 Task: Add Pacifico Clara 12 Pk Can to the cart.
Action: Mouse moved to (970, 333)
Screenshot: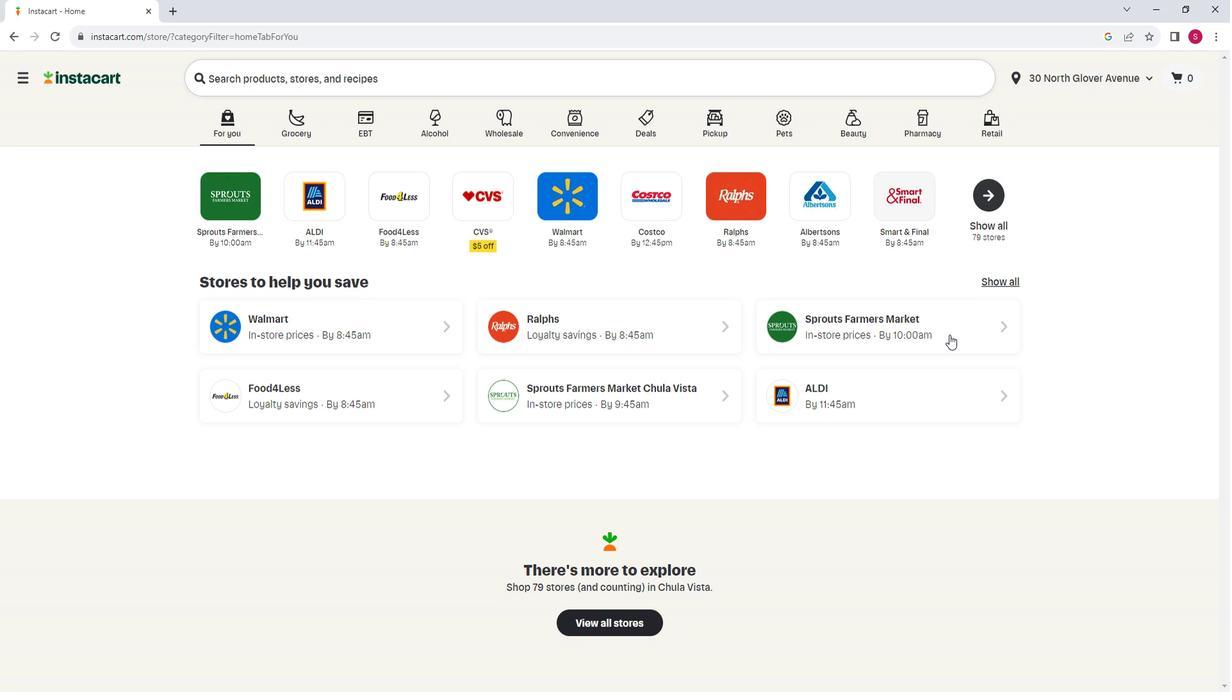 
Action: Mouse pressed left at (970, 333)
Screenshot: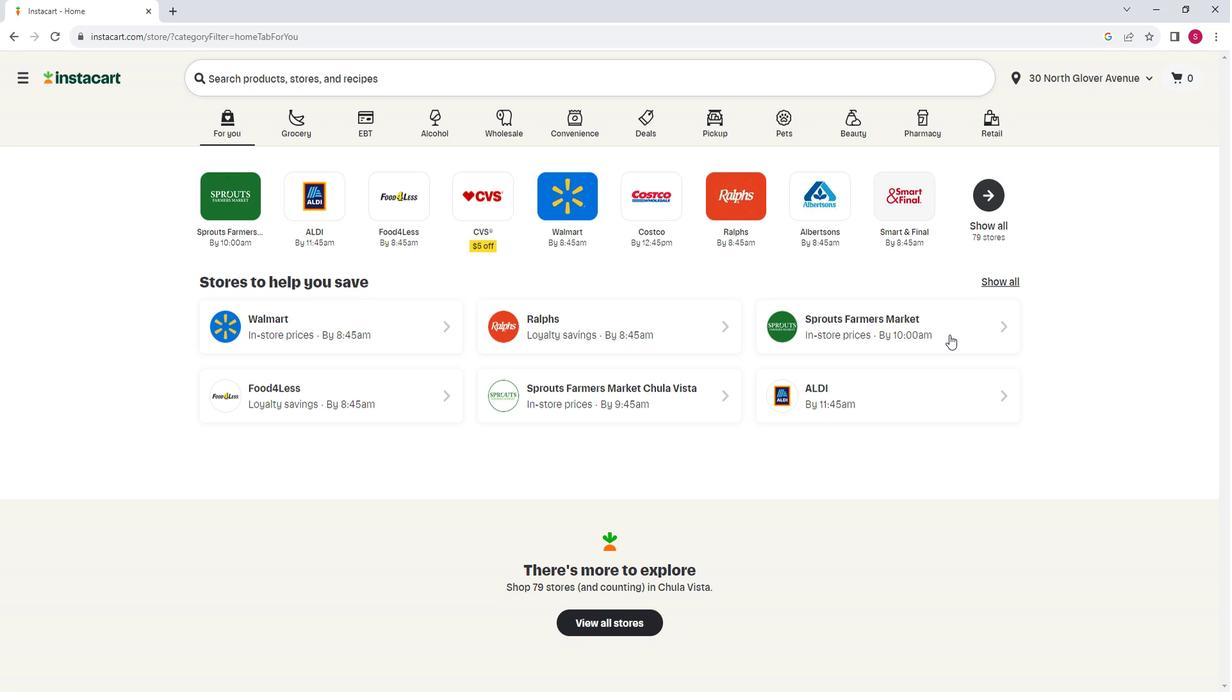 
Action: Mouse moved to (98, 397)
Screenshot: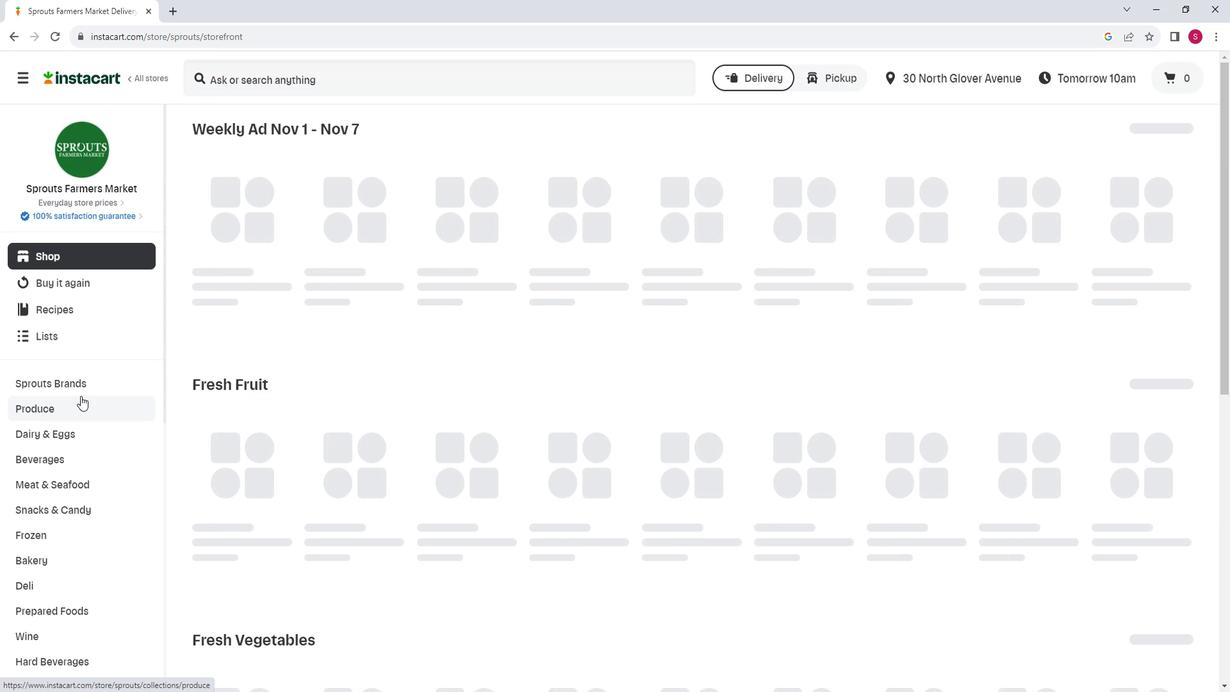 
Action: Mouse scrolled (98, 396) with delta (0, 0)
Screenshot: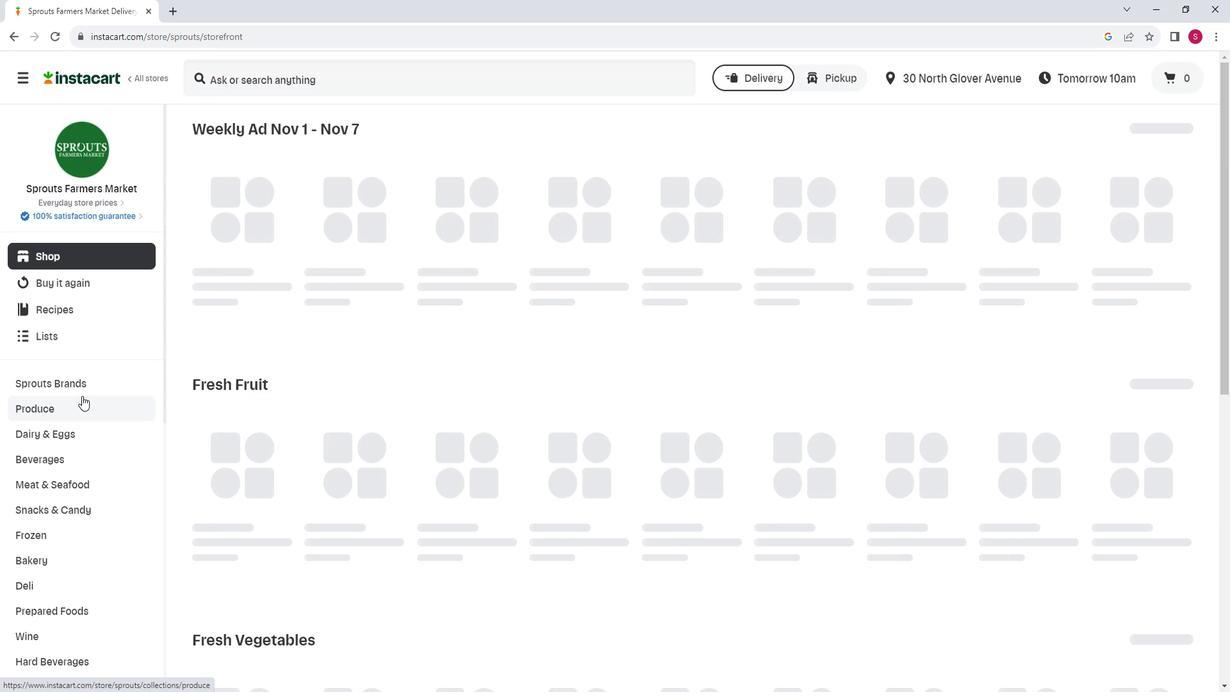 
Action: Mouse moved to (99, 397)
Screenshot: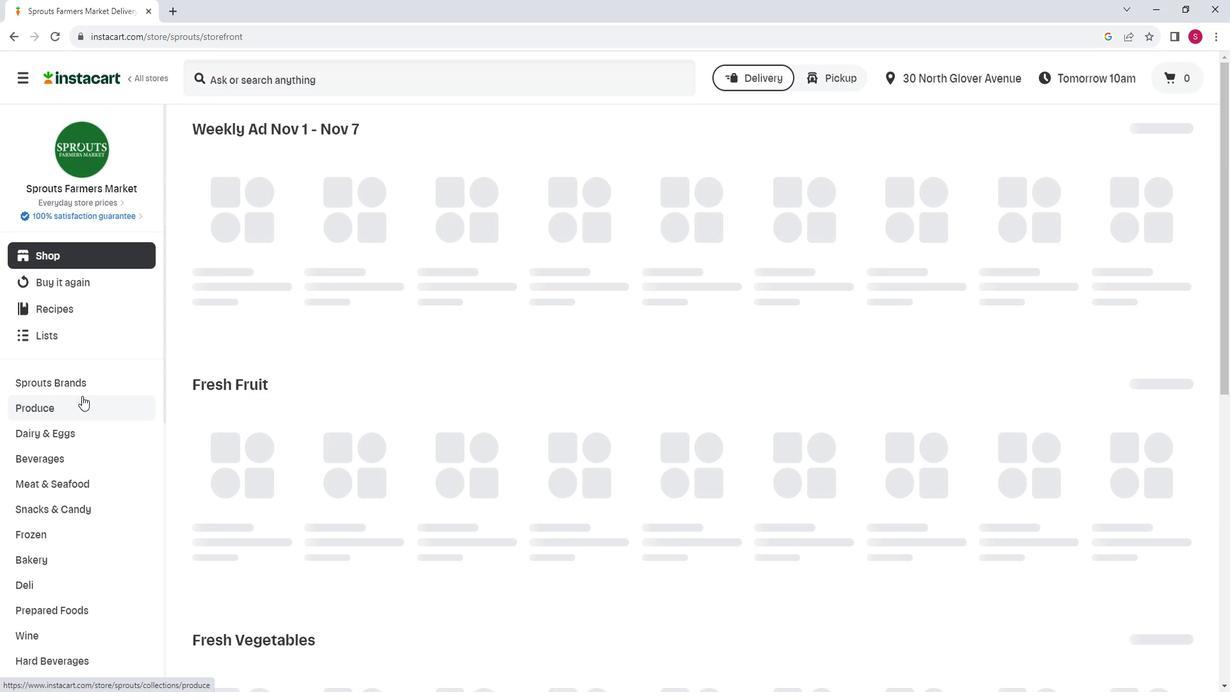 
Action: Mouse scrolled (99, 396) with delta (0, 0)
Screenshot: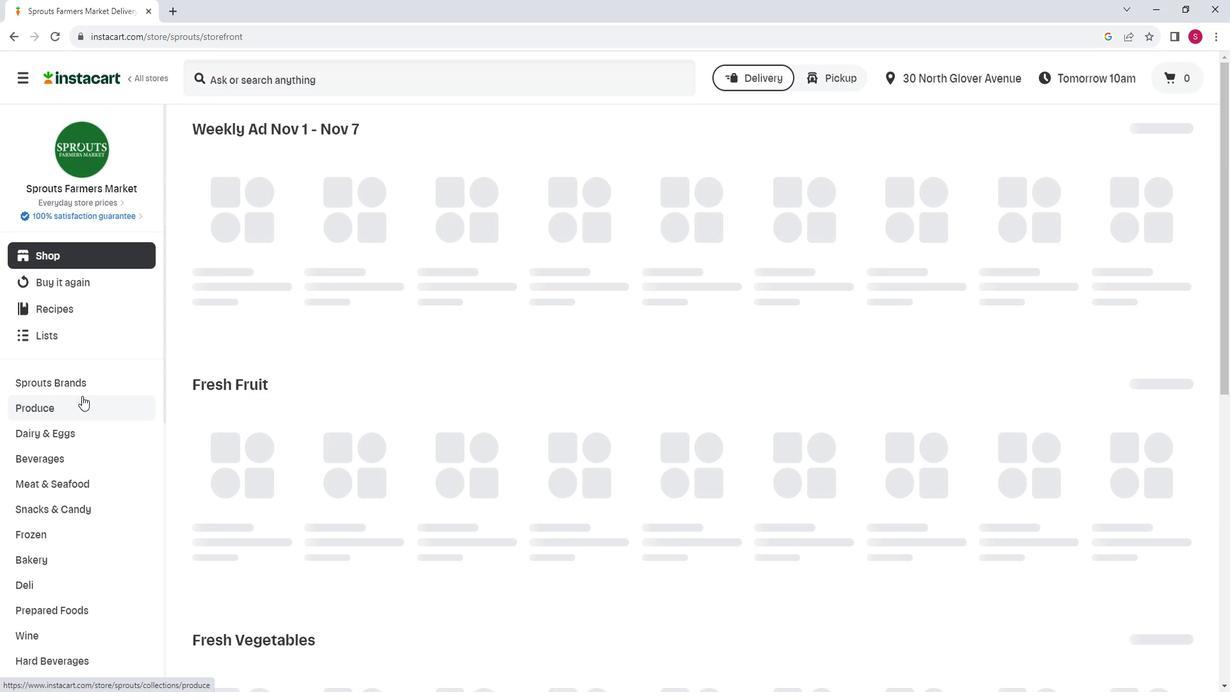 
Action: Mouse moved to (76, 546)
Screenshot: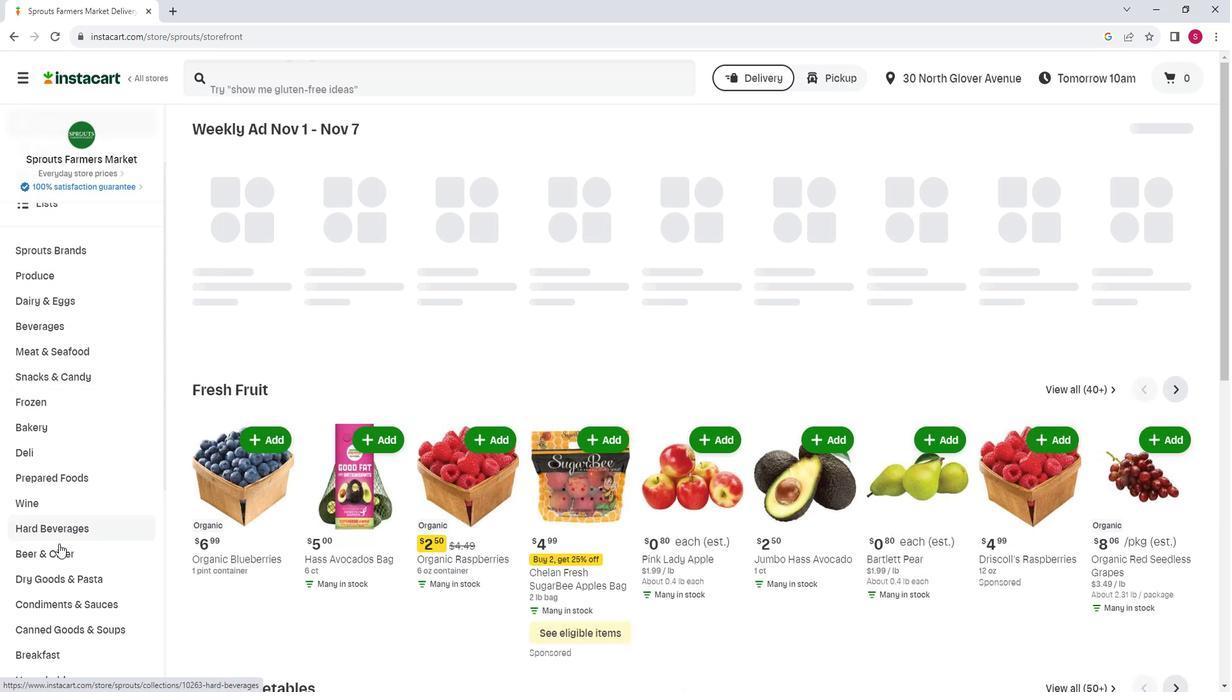 
Action: Mouse pressed left at (76, 546)
Screenshot: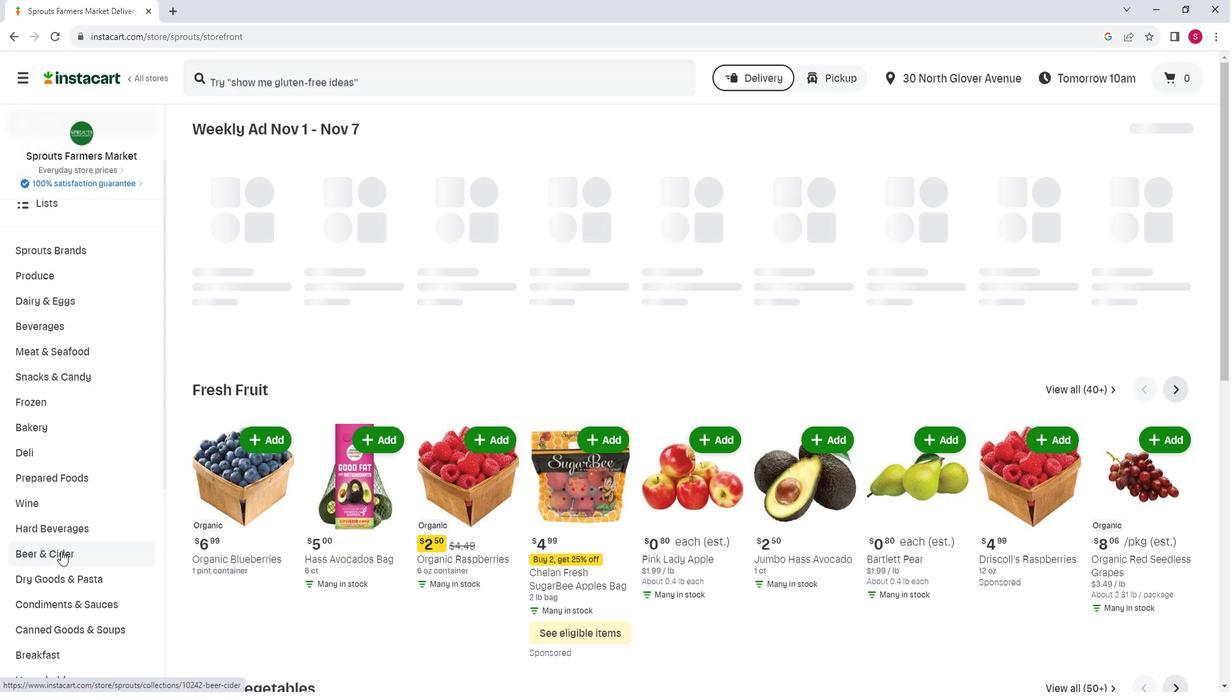 
Action: Mouse moved to (412, 169)
Screenshot: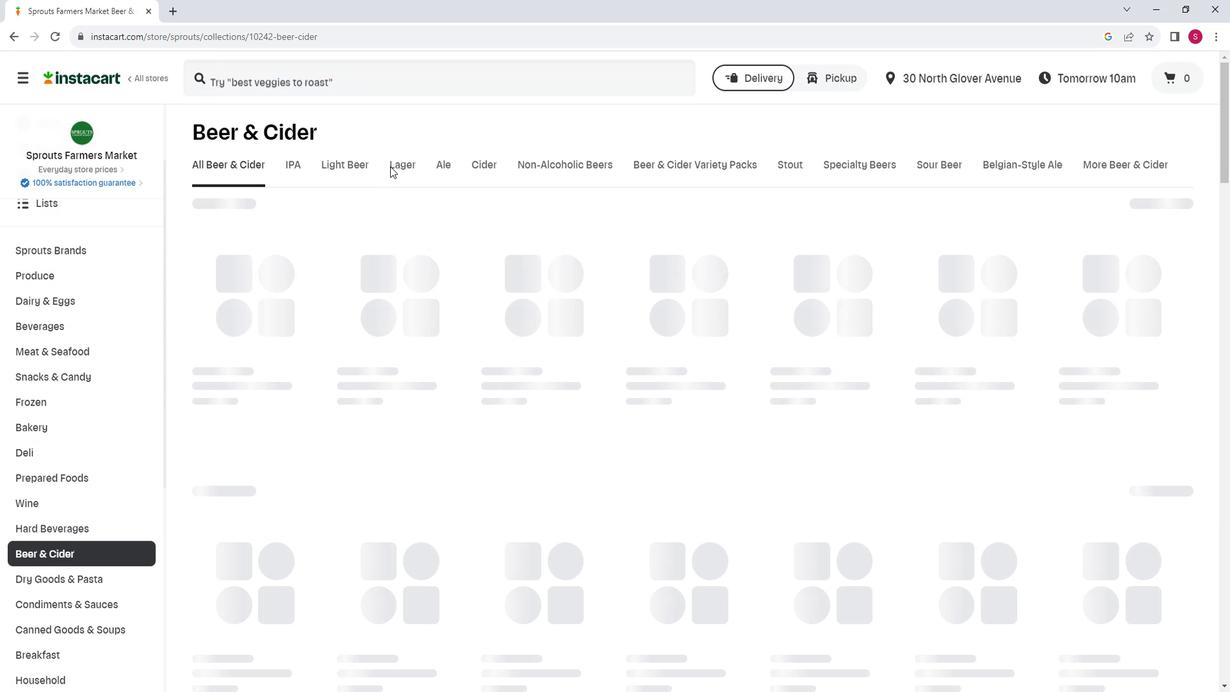 
Action: Mouse pressed left at (412, 169)
Screenshot: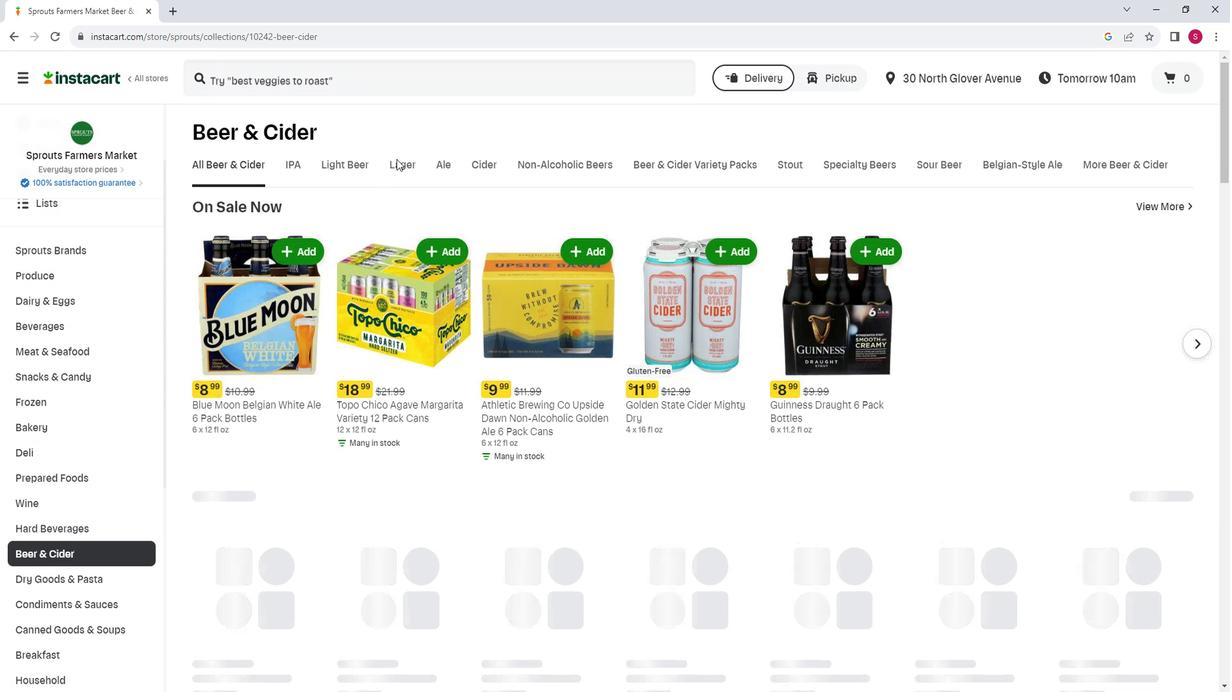 
Action: Mouse moved to (590, 229)
Screenshot: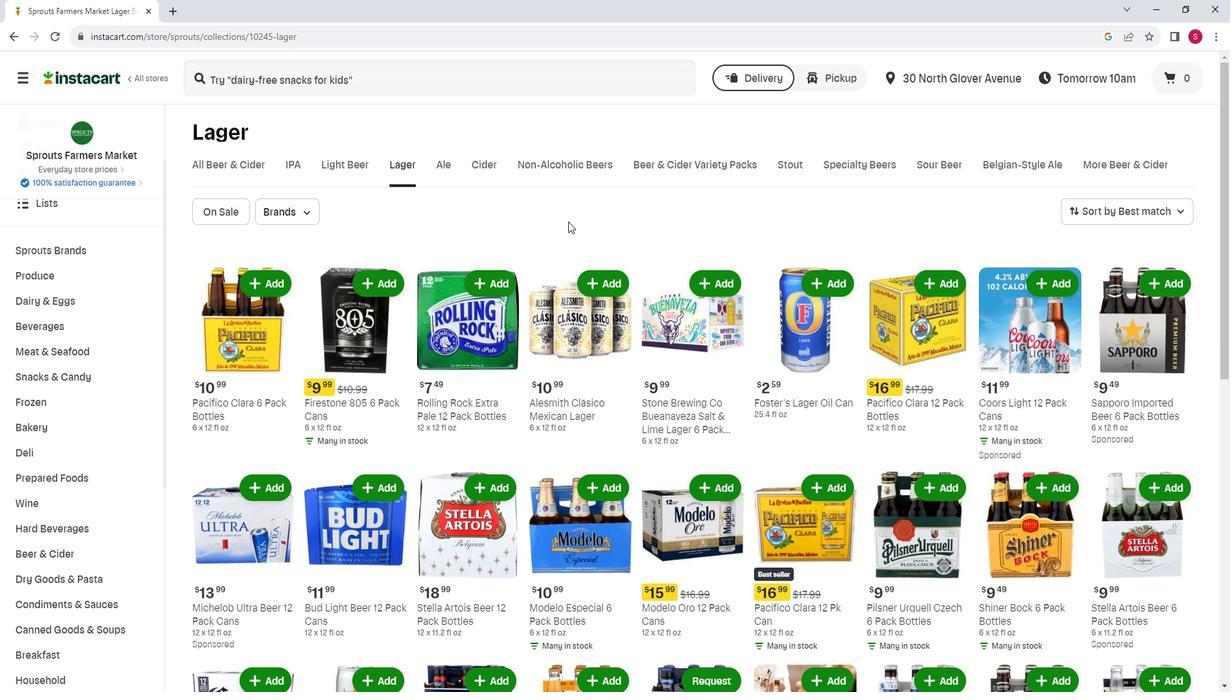 
Action: Mouse scrolled (590, 228) with delta (0, 0)
Screenshot: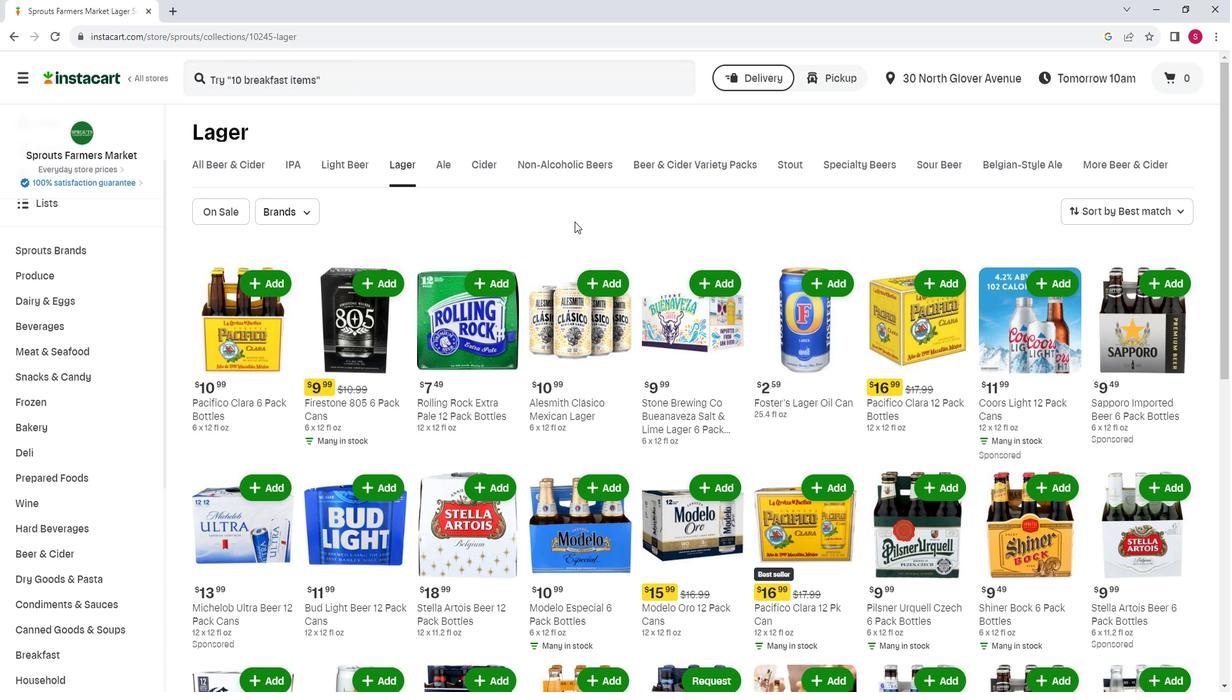 
Action: Mouse moved to (899, 210)
Screenshot: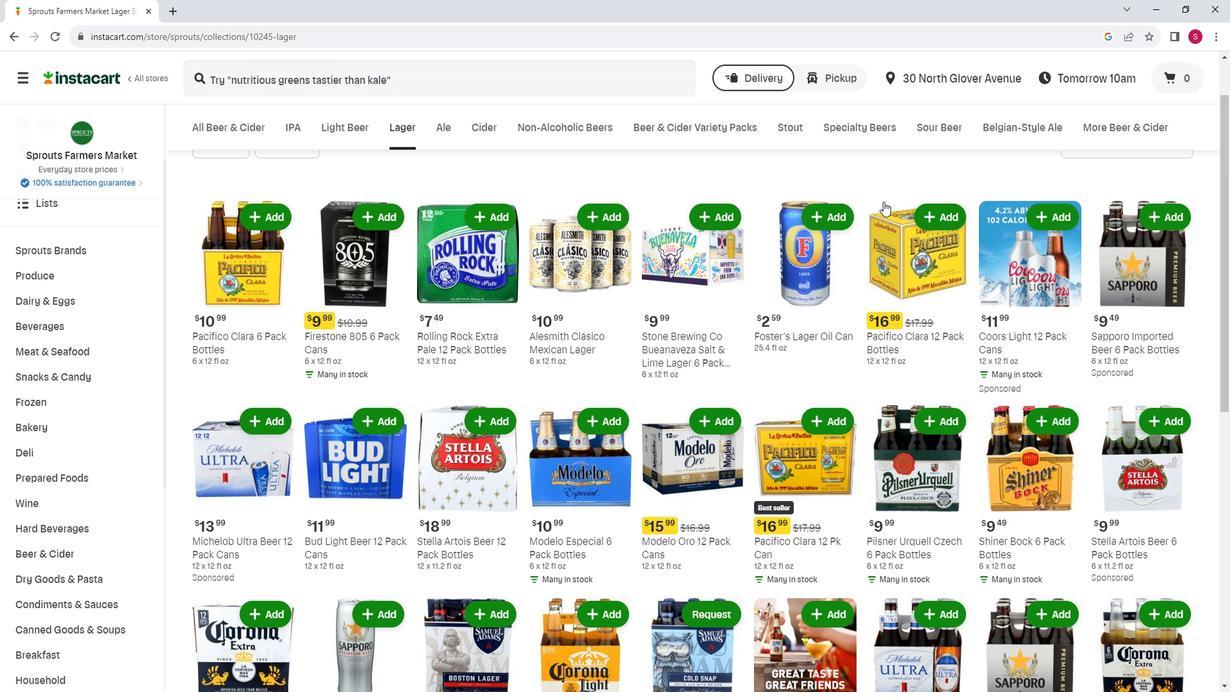 
Action: Mouse scrolled (899, 210) with delta (0, 0)
Screenshot: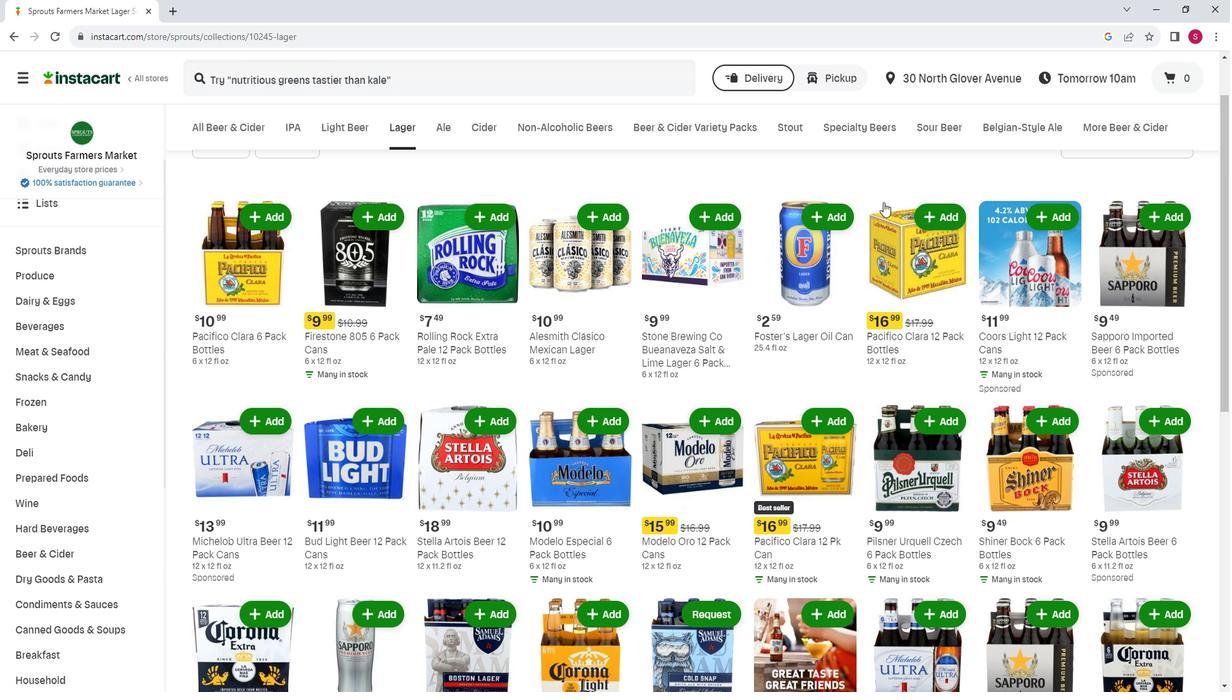 
Action: Mouse moved to (845, 356)
Screenshot: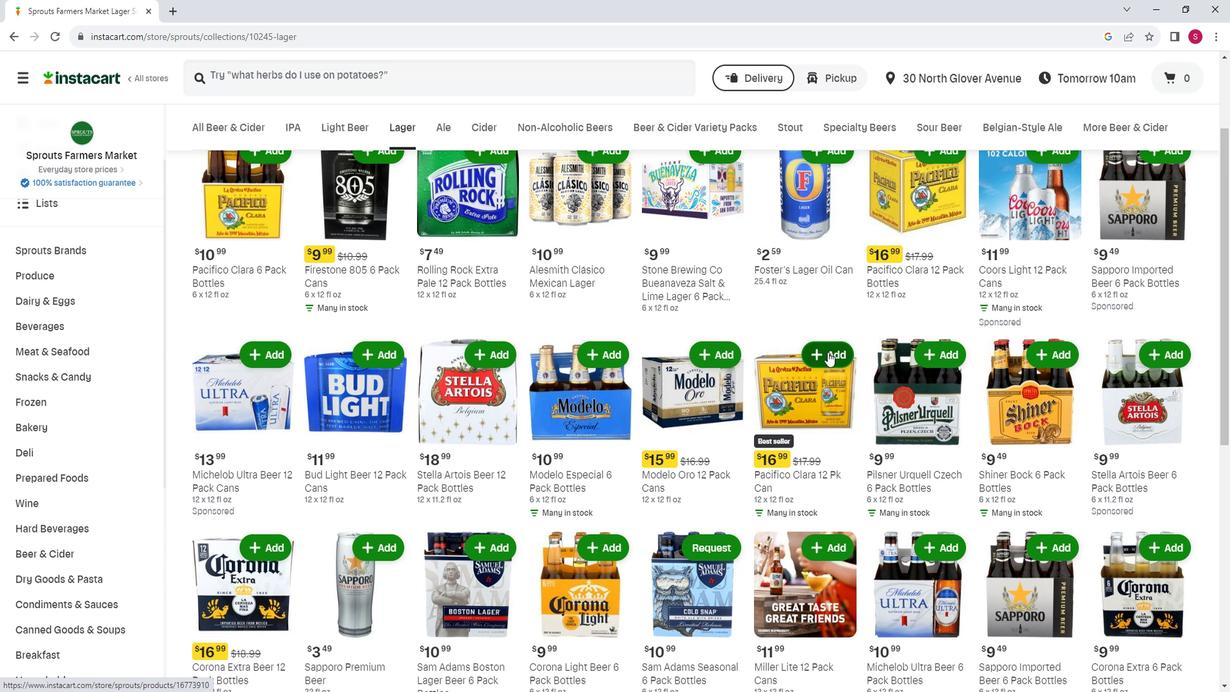 
Action: Mouse pressed left at (845, 356)
Screenshot: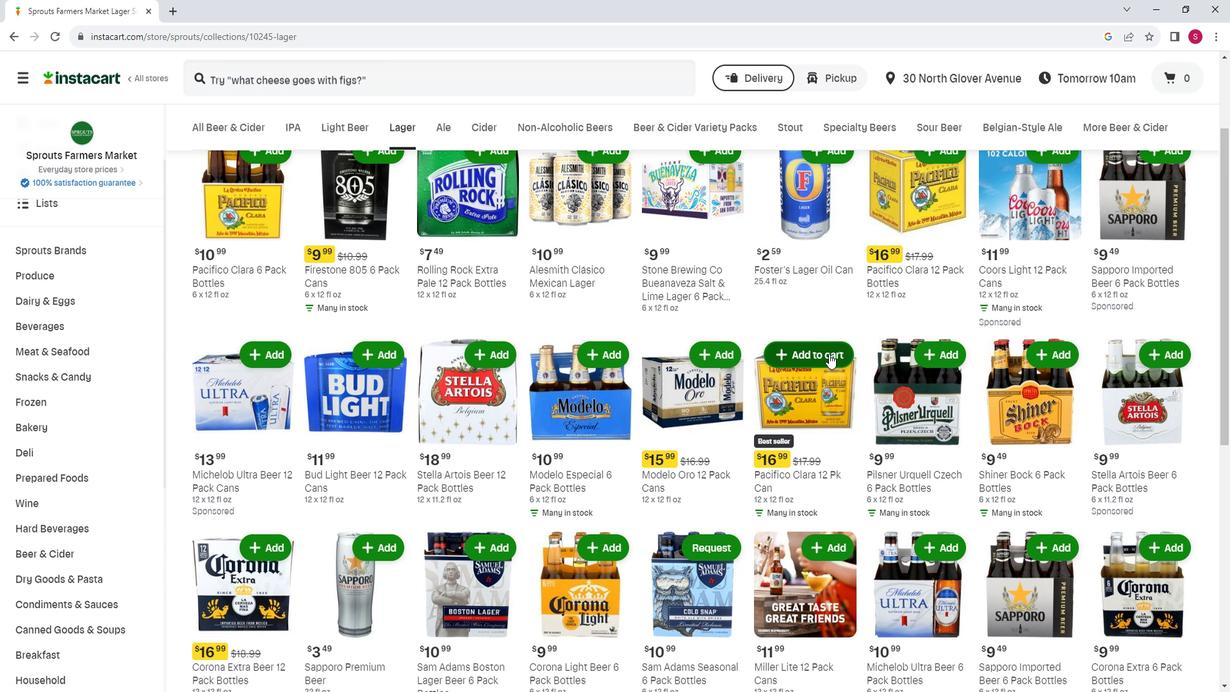 
Action: Mouse moved to (853, 308)
Screenshot: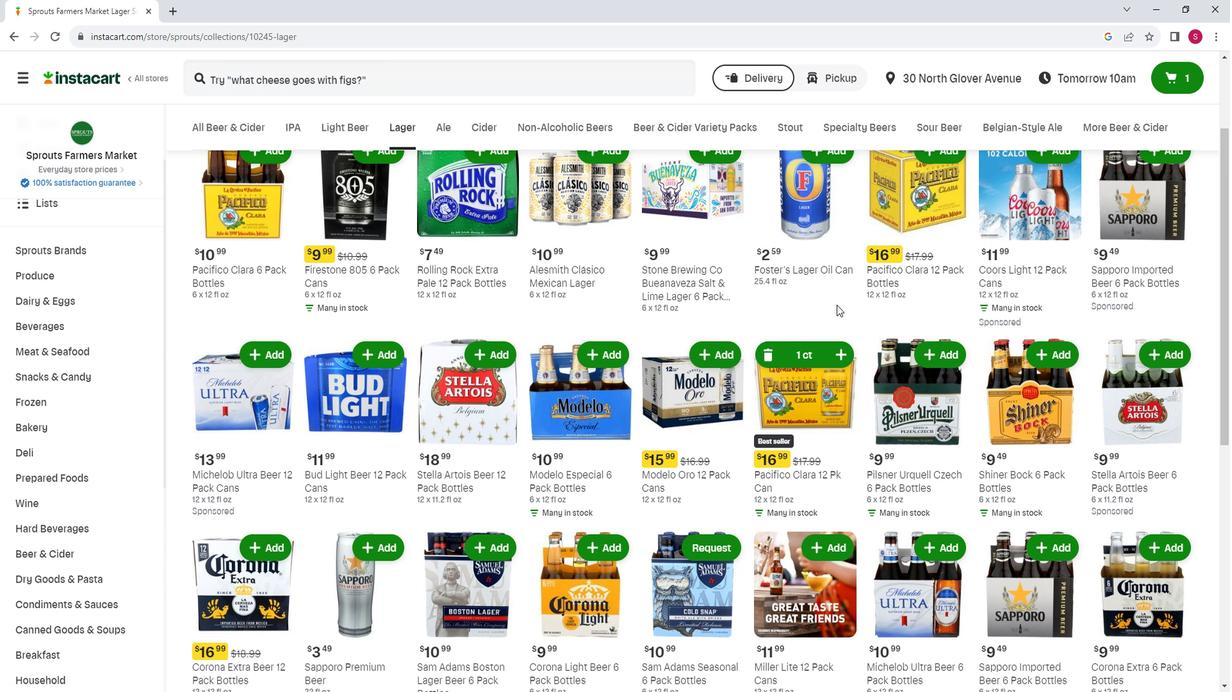 
